 Task: Log work in the project VortexTech for the issue 'Upgrade the accessibility of a mobile application to comply with international accessibility standards' spent time as '4w 3d 11h 25m' and remaining time as '2w 2d 17h 9m' and add a flag. Now add the issue to the epic 'Virtual Desktop Infrastructure (VDI) Implementation'.
Action: Mouse moved to (642, 247)
Screenshot: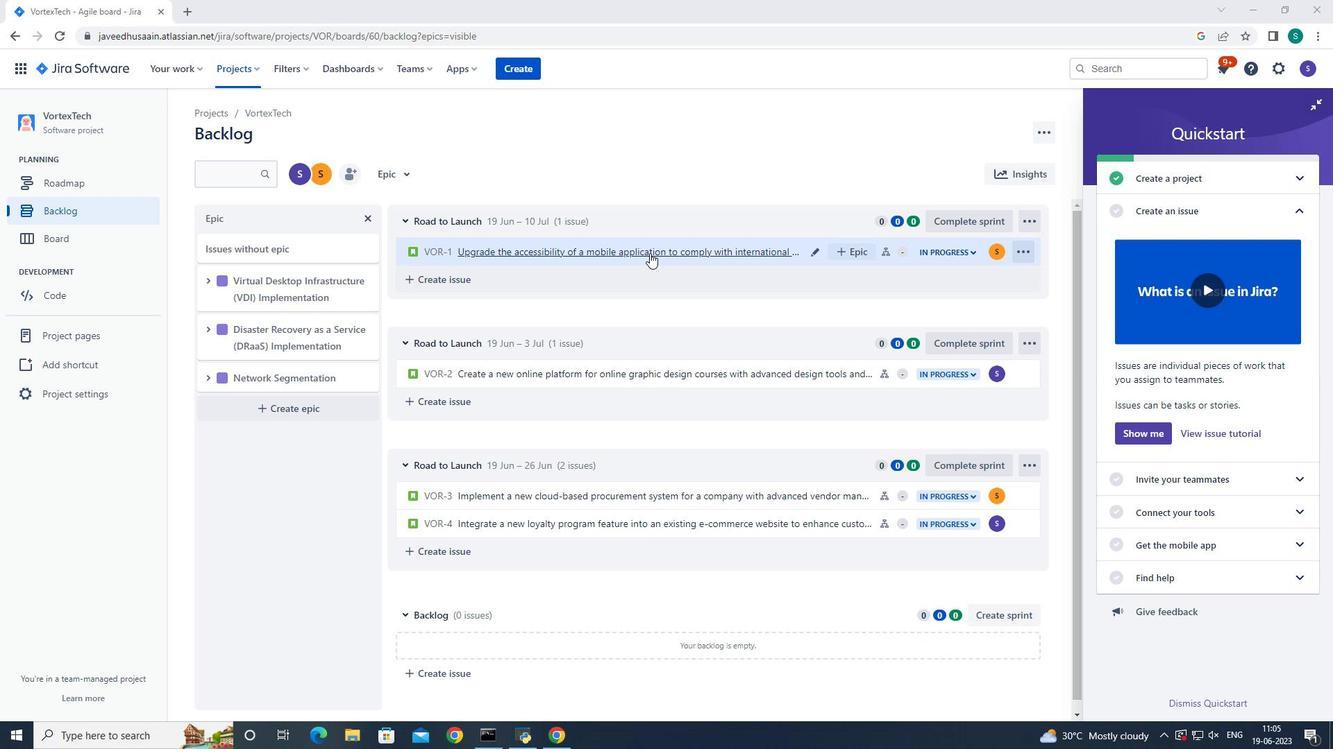
Action: Mouse pressed left at (642, 247)
Screenshot: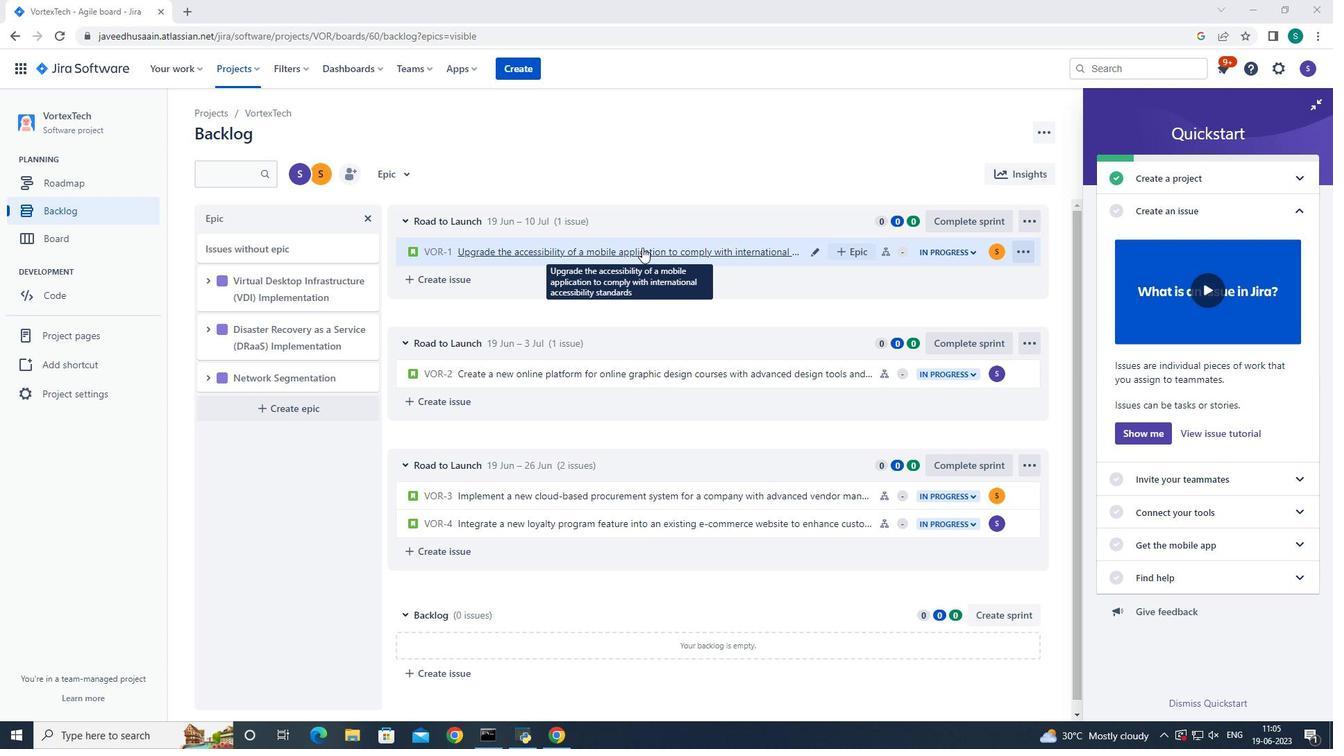 
Action: Mouse moved to (1030, 211)
Screenshot: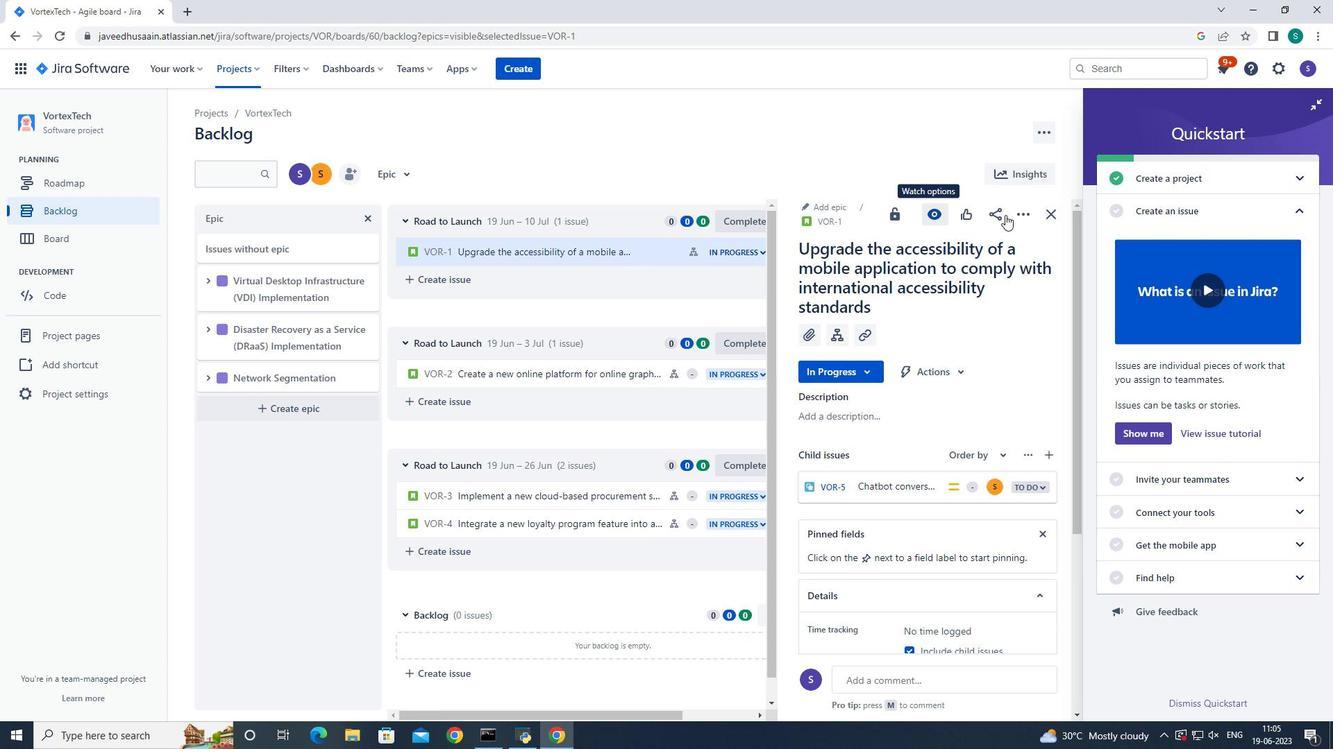 
Action: Mouse pressed left at (1030, 211)
Screenshot: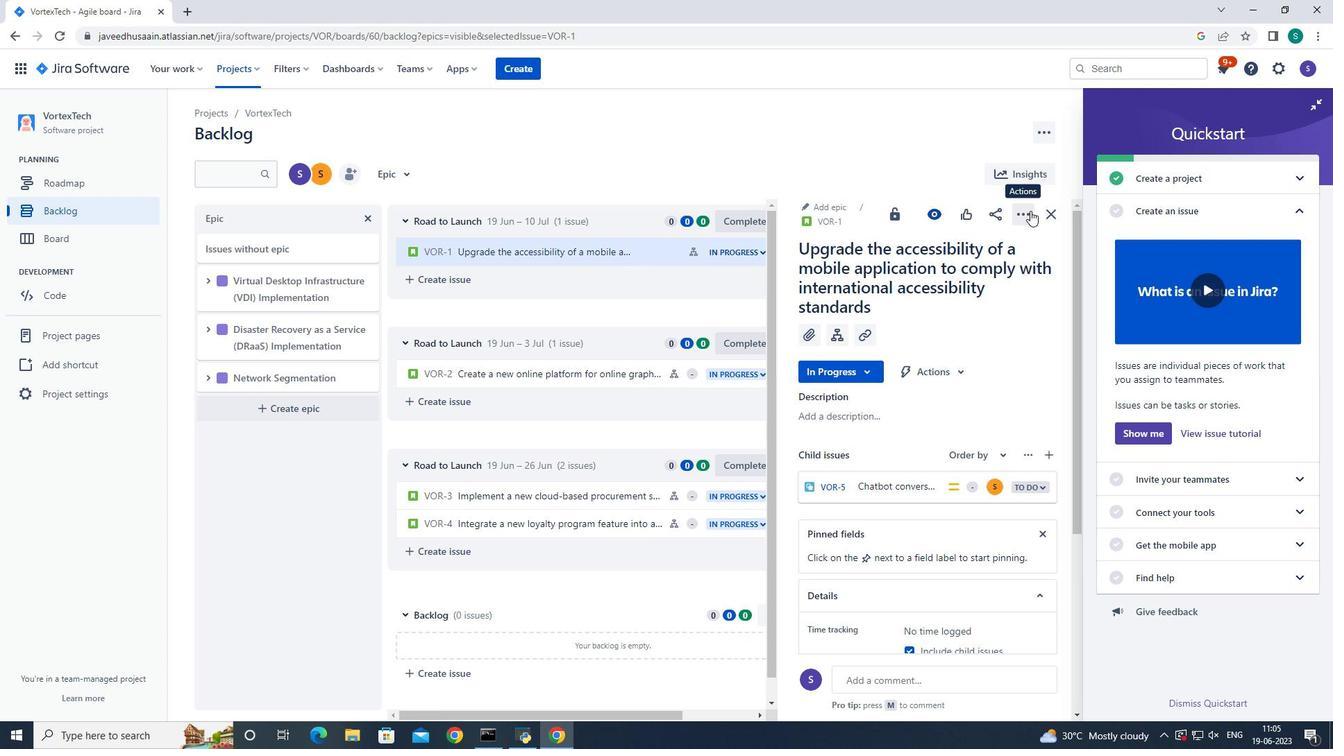 
Action: Mouse moved to (980, 252)
Screenshot: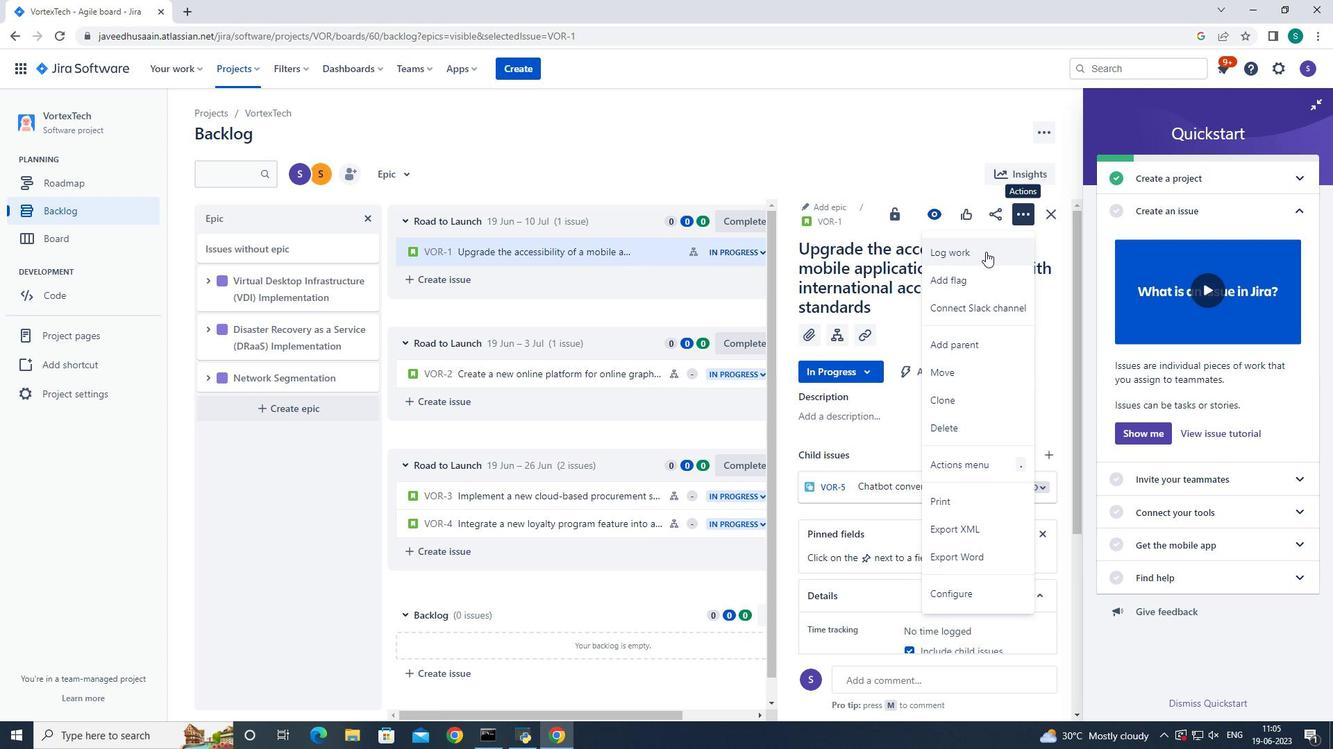 
Action: Mouse pressed left at (980, 252)
Screenshot: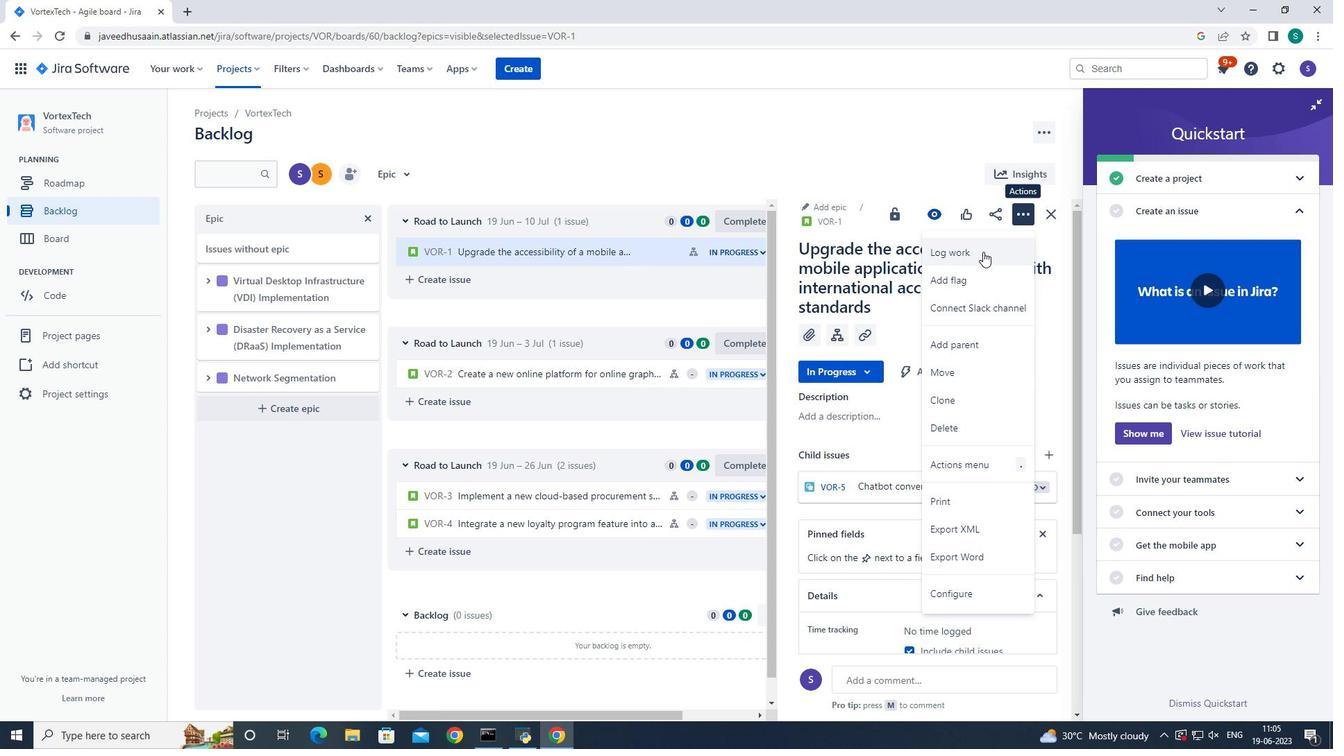 
Action: Mouse moved to (611, 213)
Screenshot: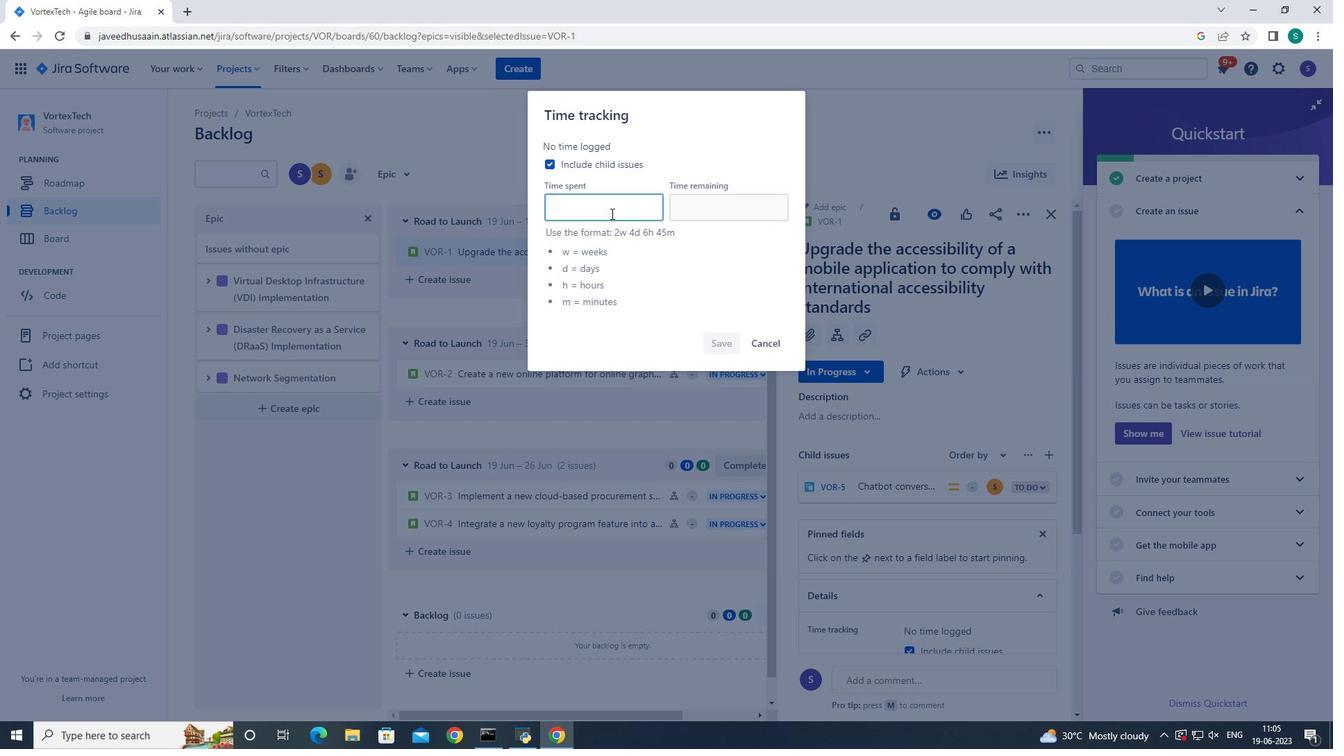 
Action: Mouse pressed left at (611, 213)
Screenshot: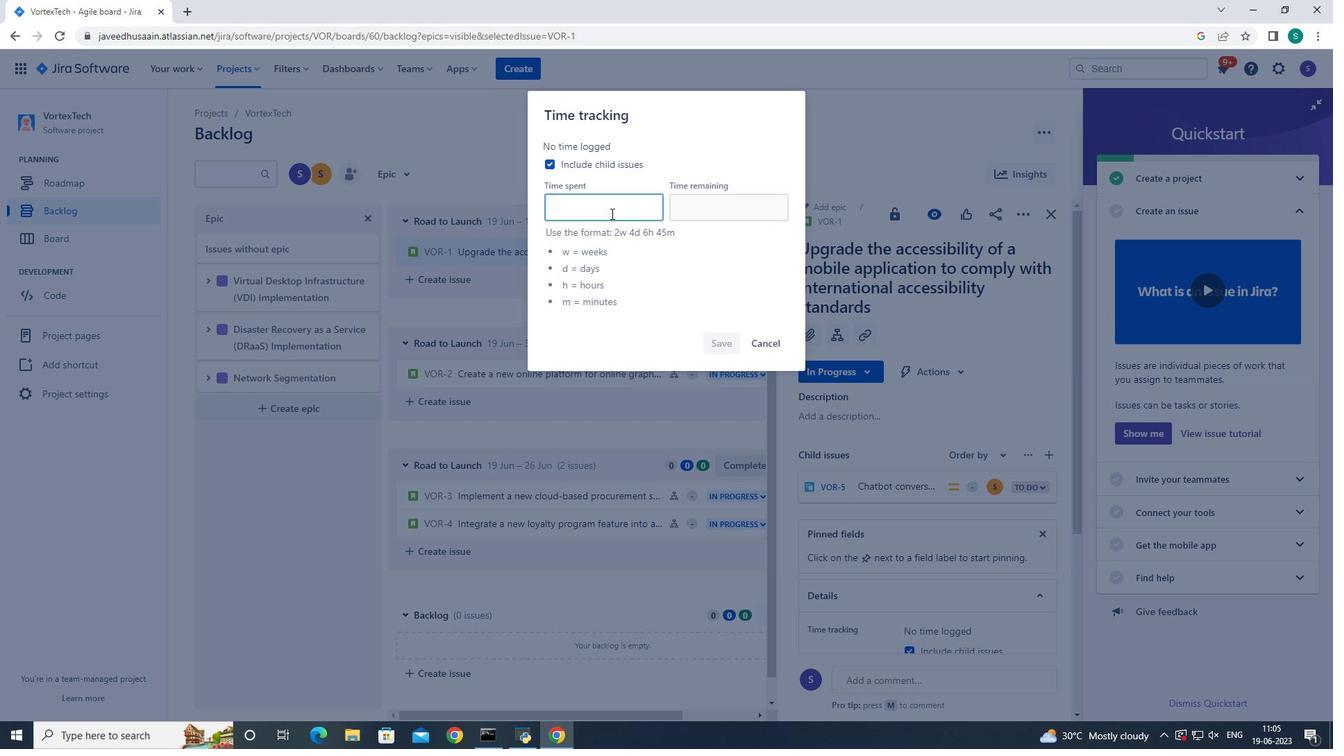 
Action: Key pressed 4w<Key.space>3d<Key.space>11h<Key.space>25m<Key.tab>2w<Key.space>2d<Key.space>17h<Key.space>9m
Screenshot: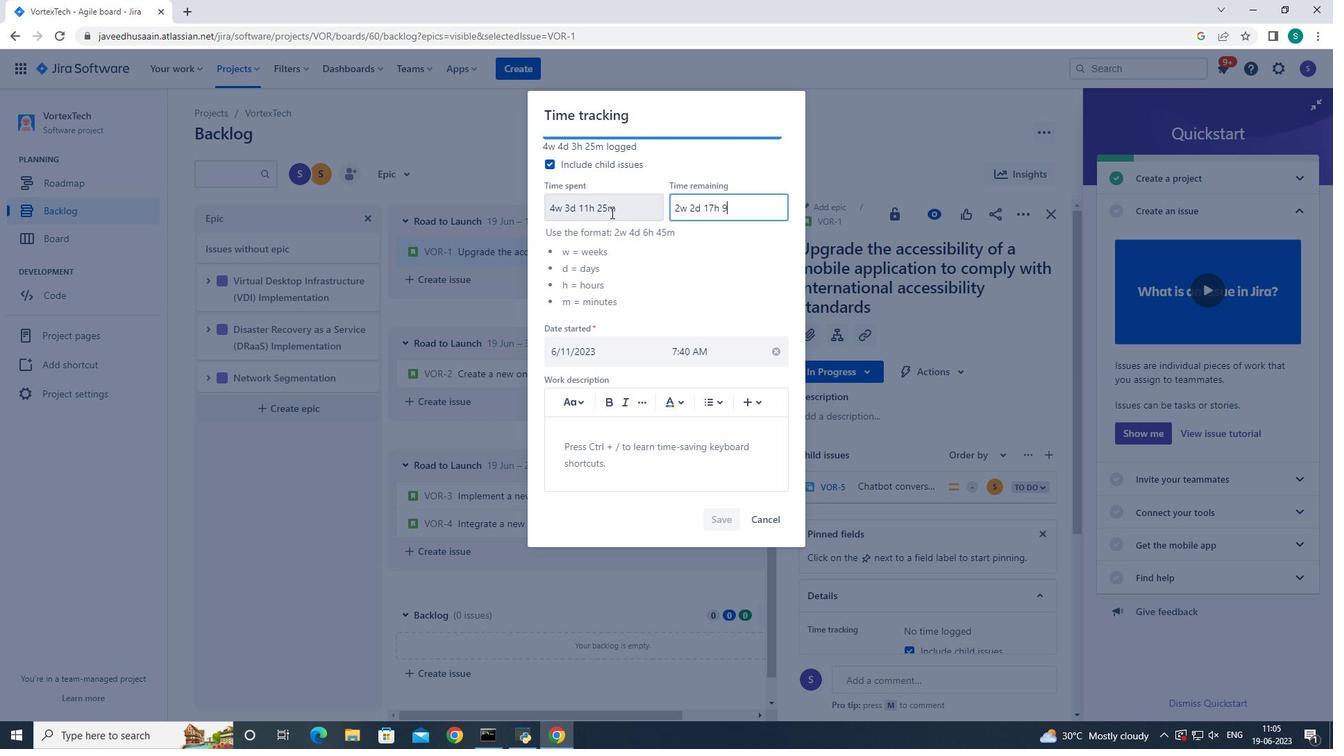 
Action: Mouse moved to (725, 515)
Screenshot: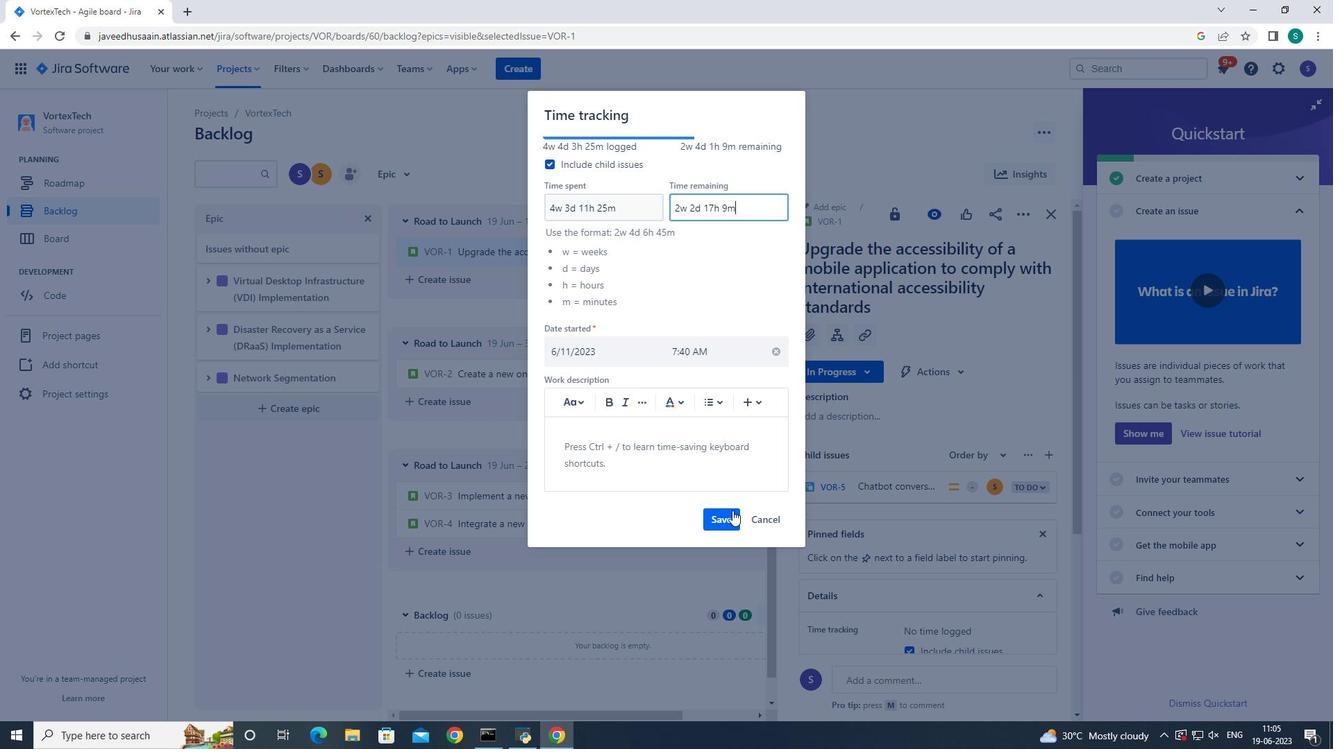 
Action: Mouse pressed left at (725, 515)
Screenshot: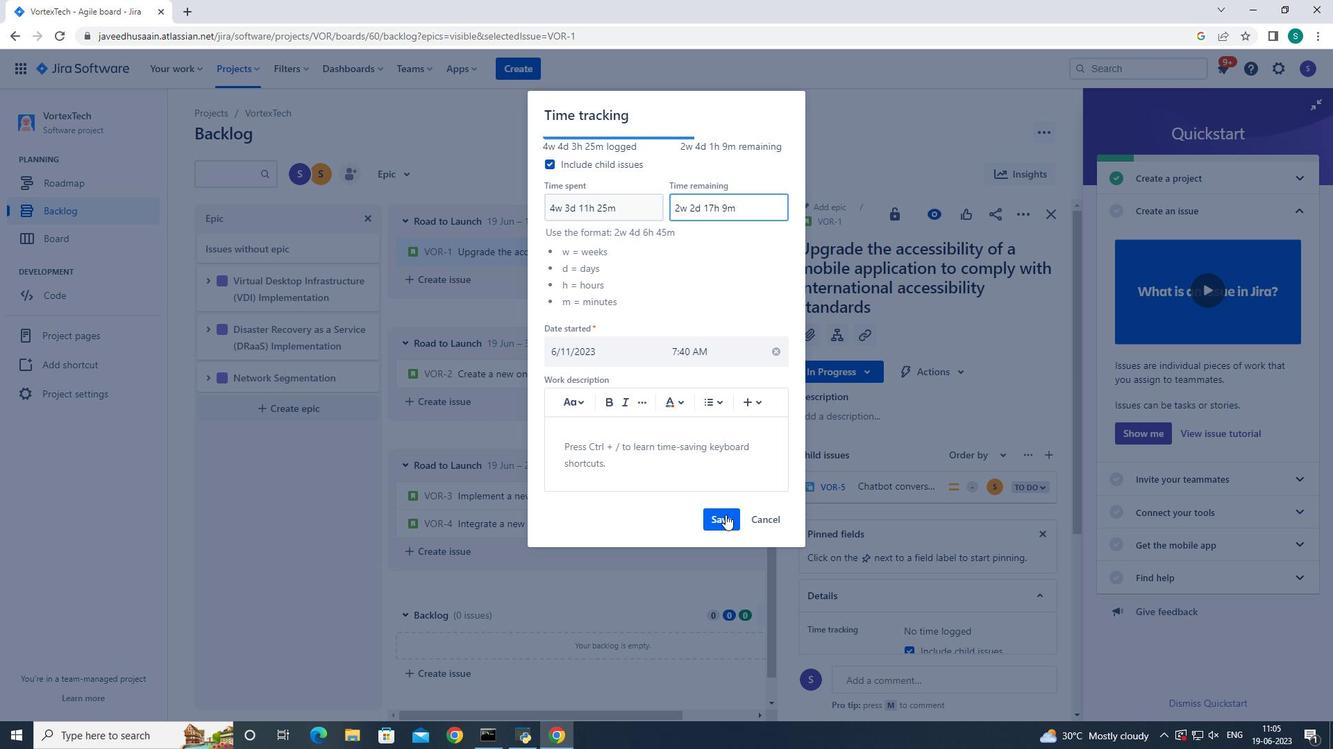 
Action: Mouse moved to (1020, 210)
Screenshot: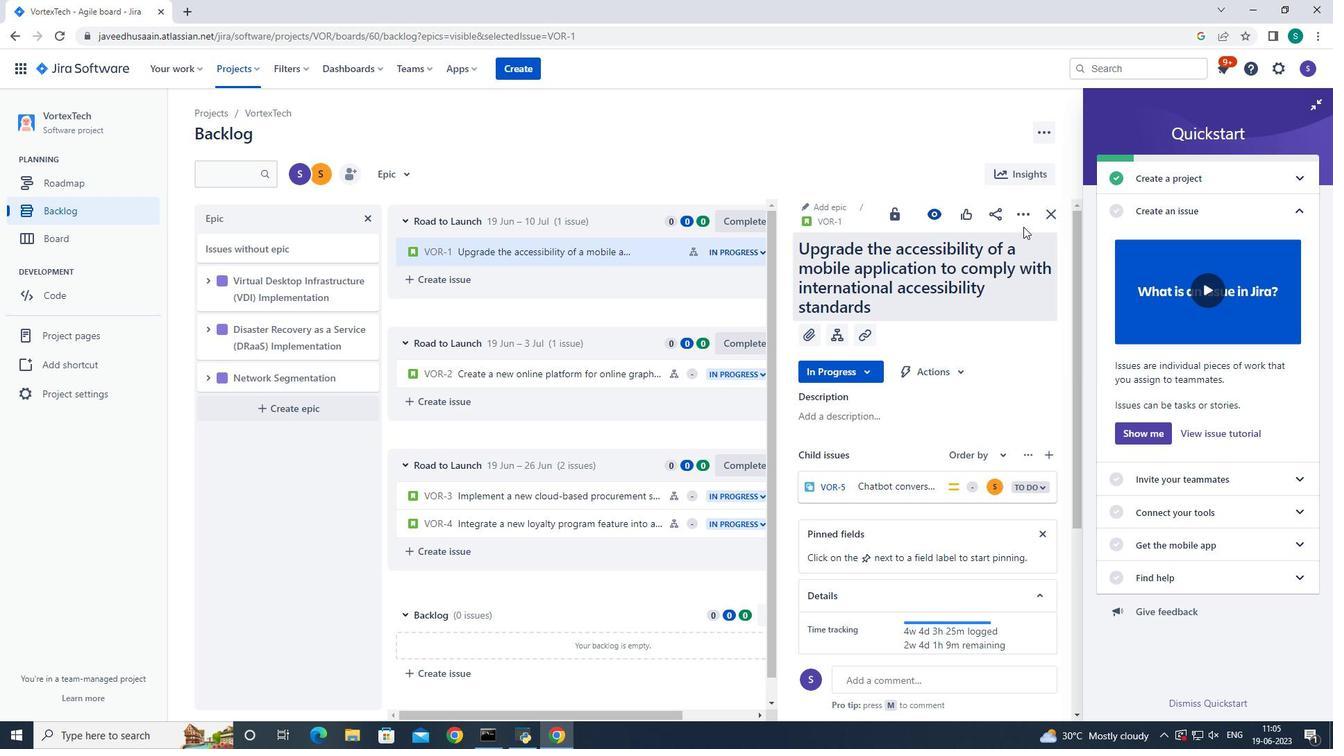 
Action: Mouse pressed left at (1020, 210)
Screenshot: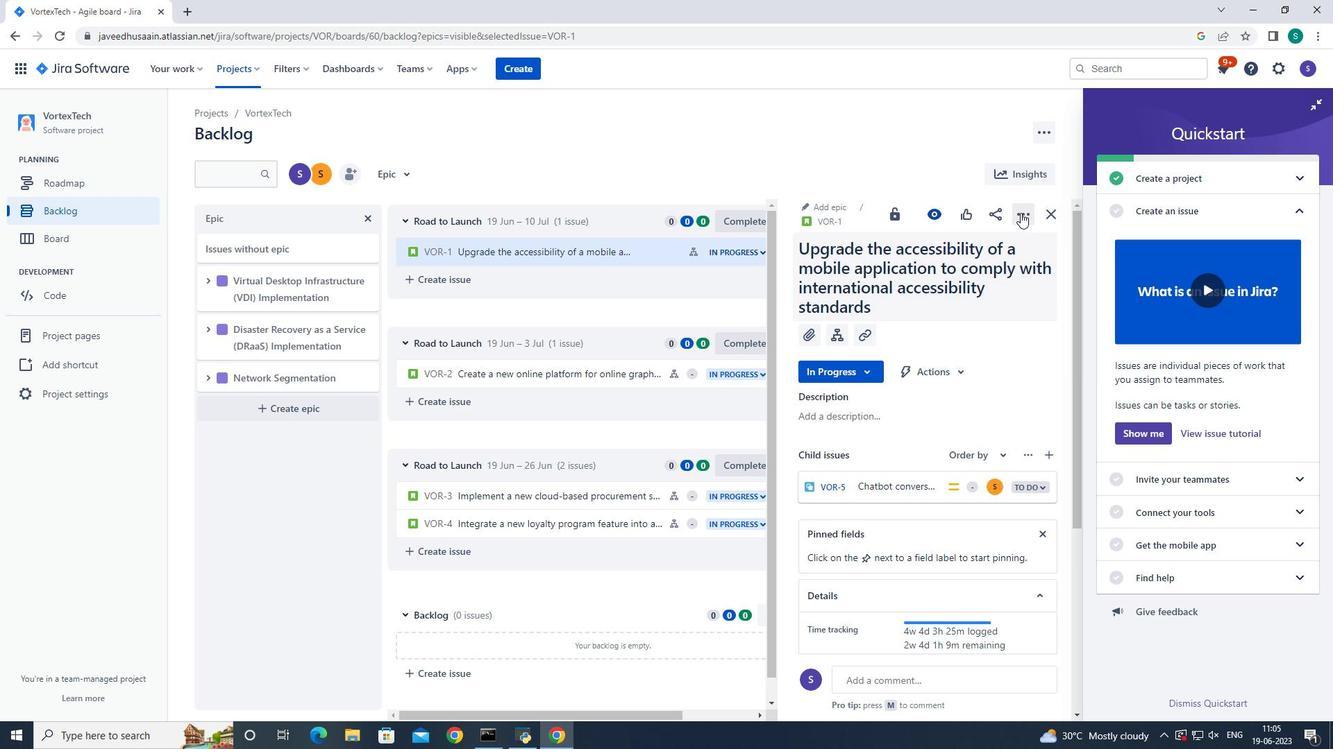 
Action: Mouse moved to (977, 276)
Screenshot: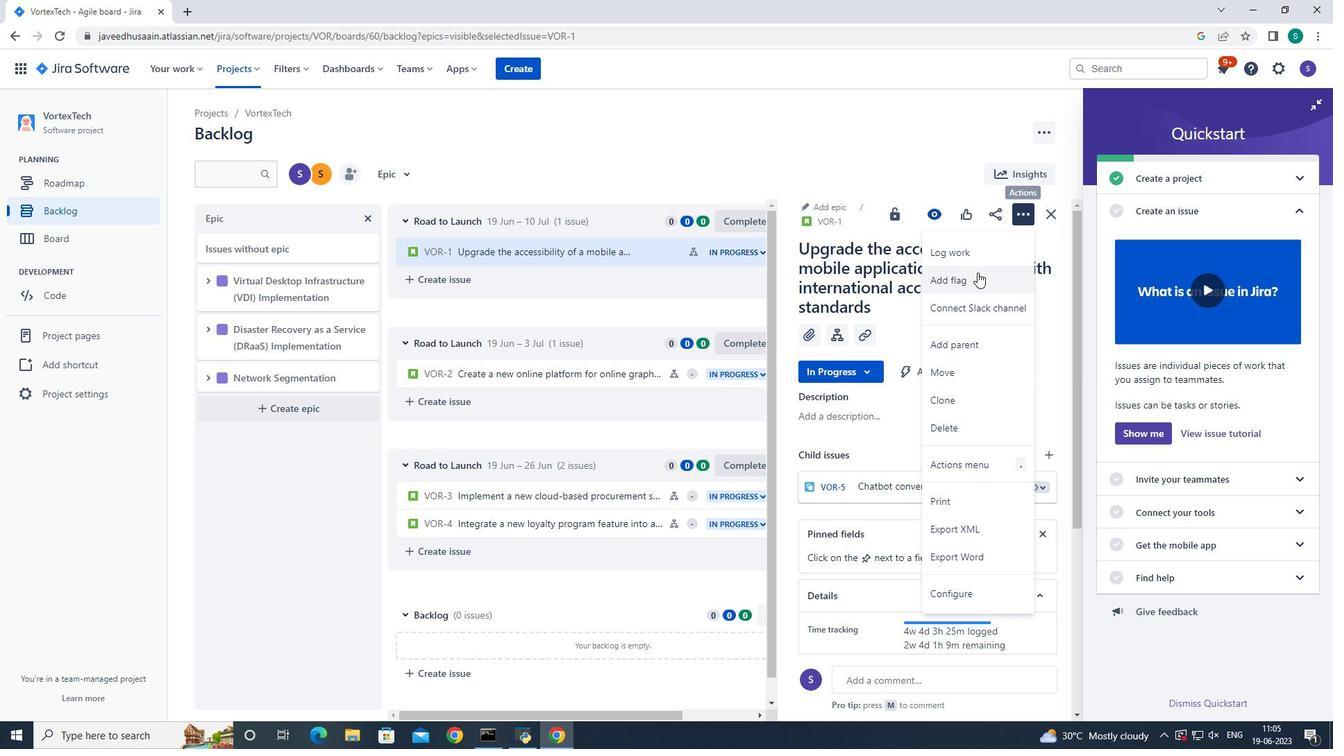 
Action: Mouse pressed left at (977, 276)
Screenshot: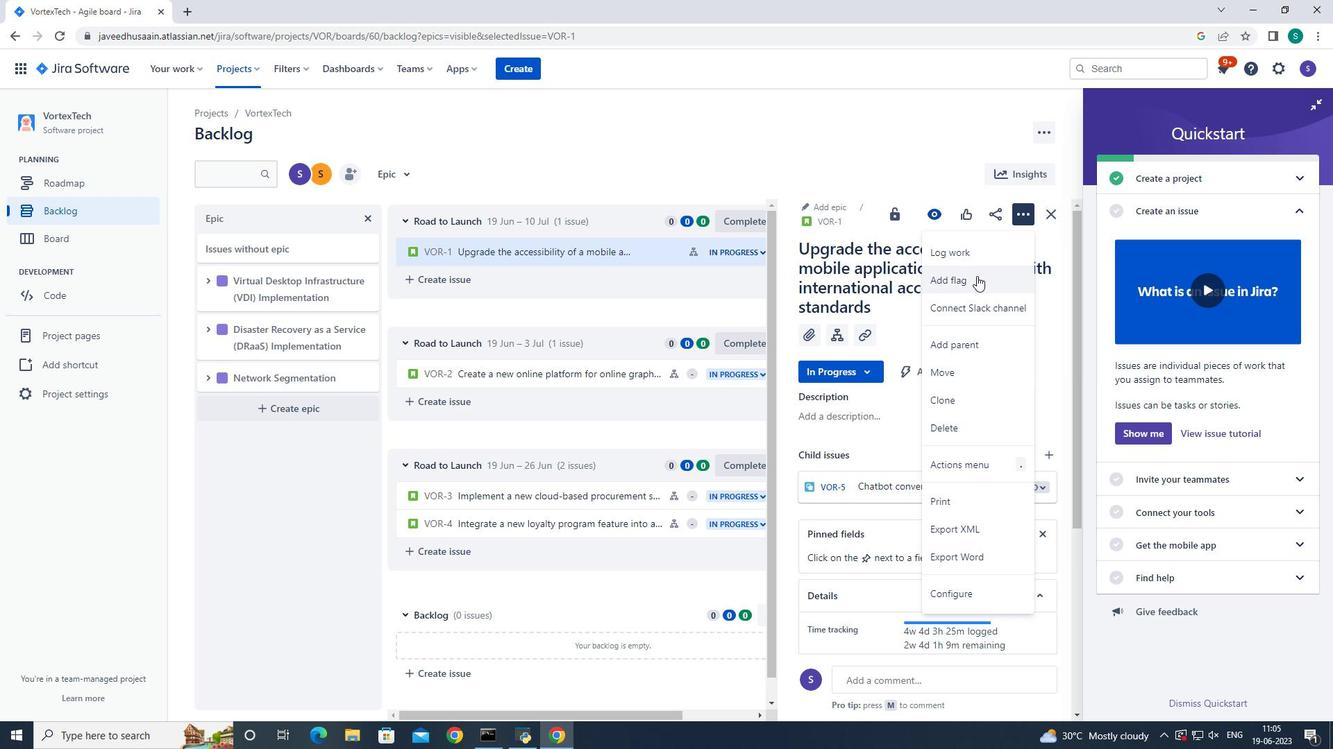 
Action: Mouse moved to (1047, 213)
Screenshot: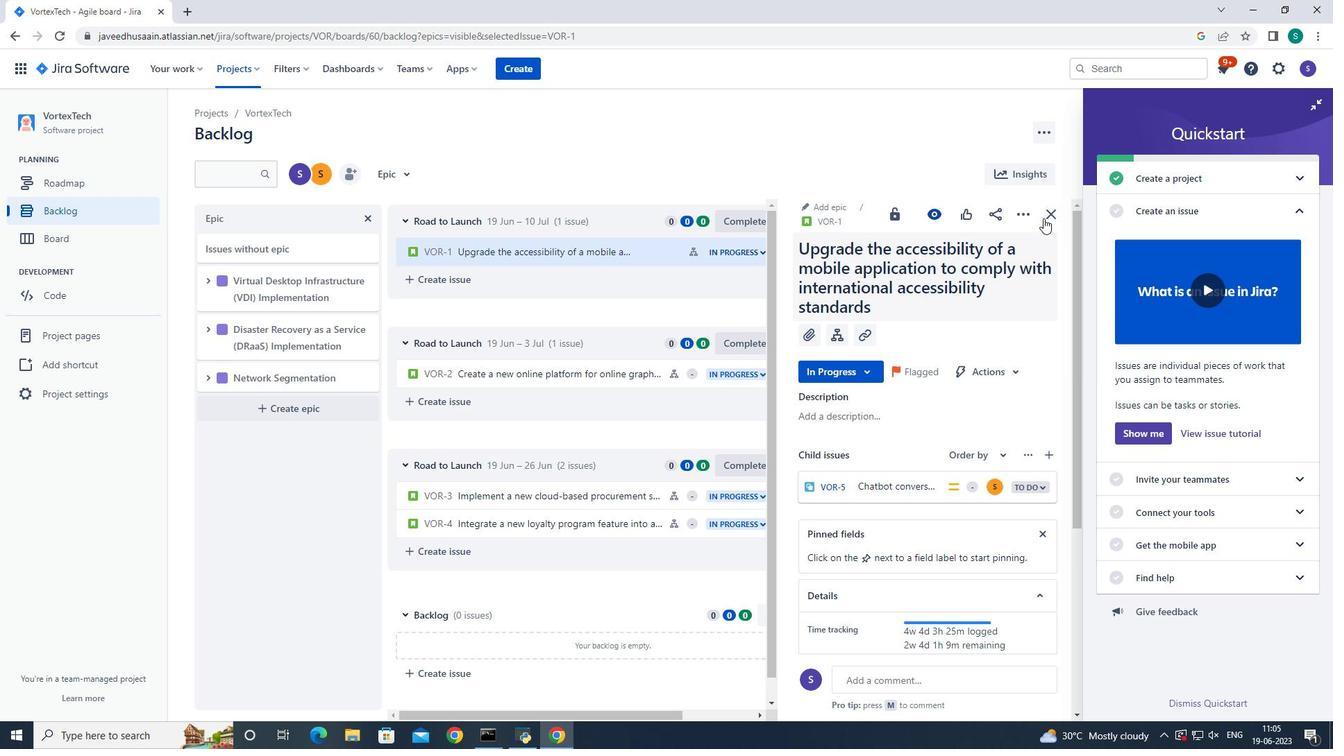 
Action: Mouse pressed left at (1047, 213)
Screenshot: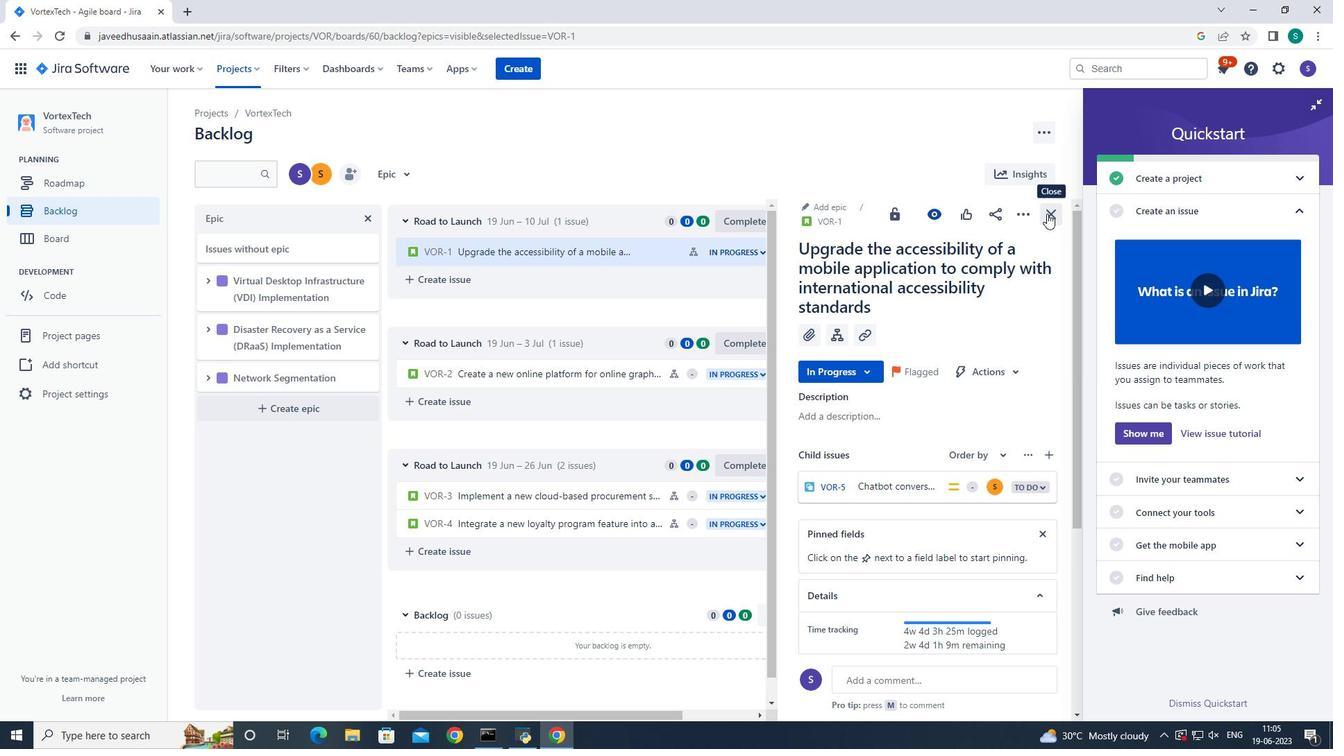 
Action: Mouse moved to (845, 252)
Screenshot: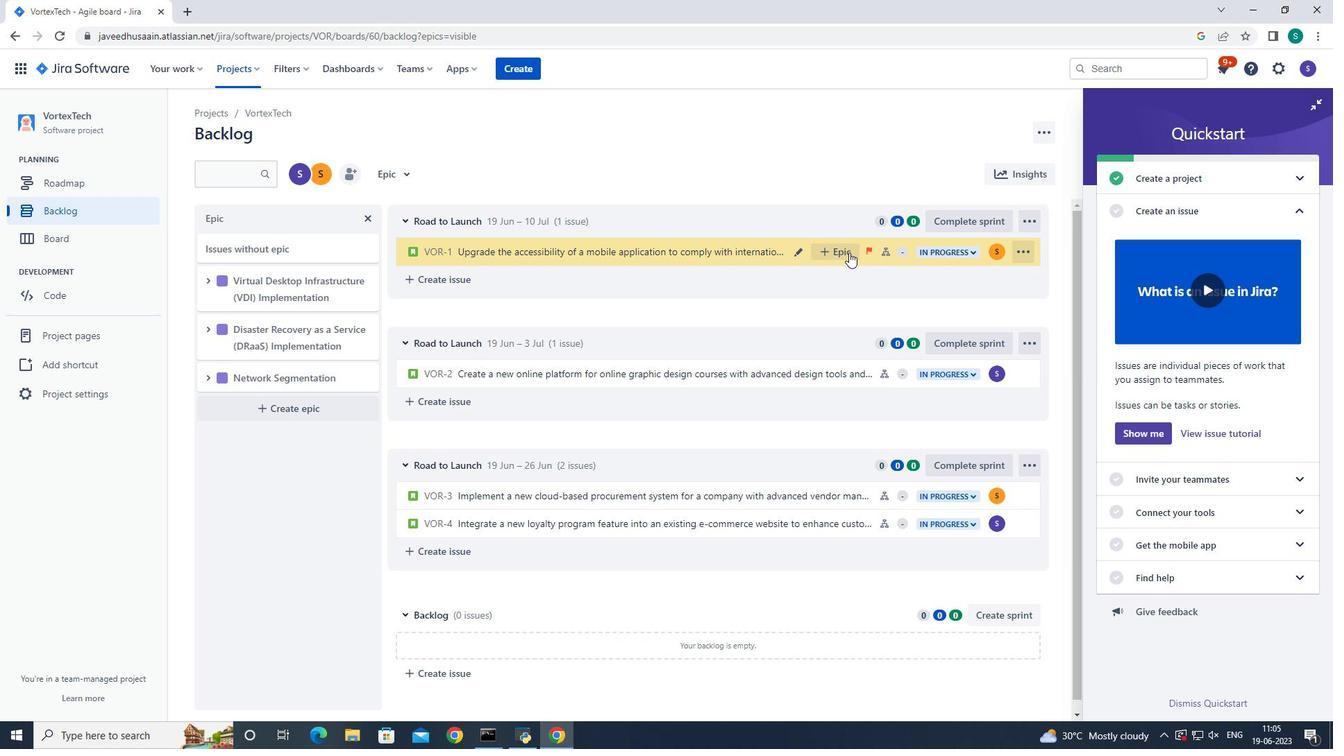 
Action: Mouse pressed left at (845, 252)
Screenshot: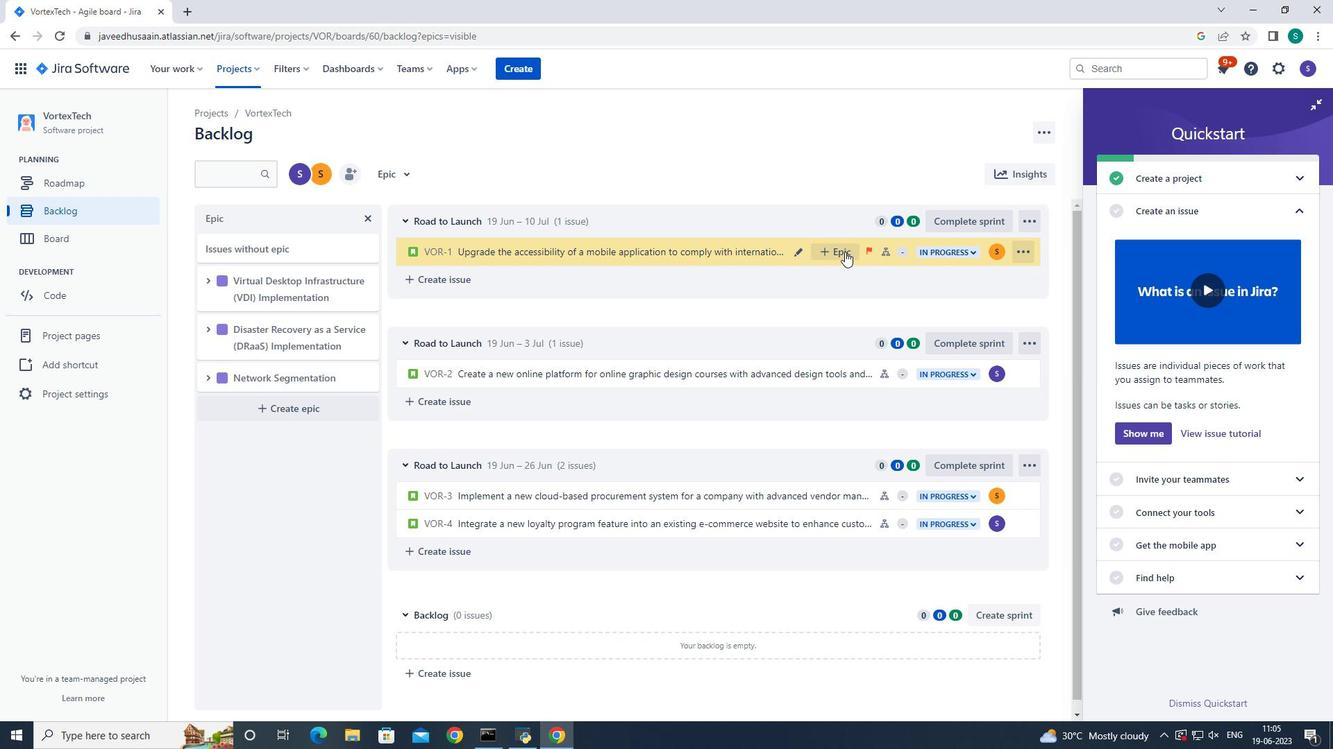 
Action: Mouse moved to (958, 352)
Screenshot: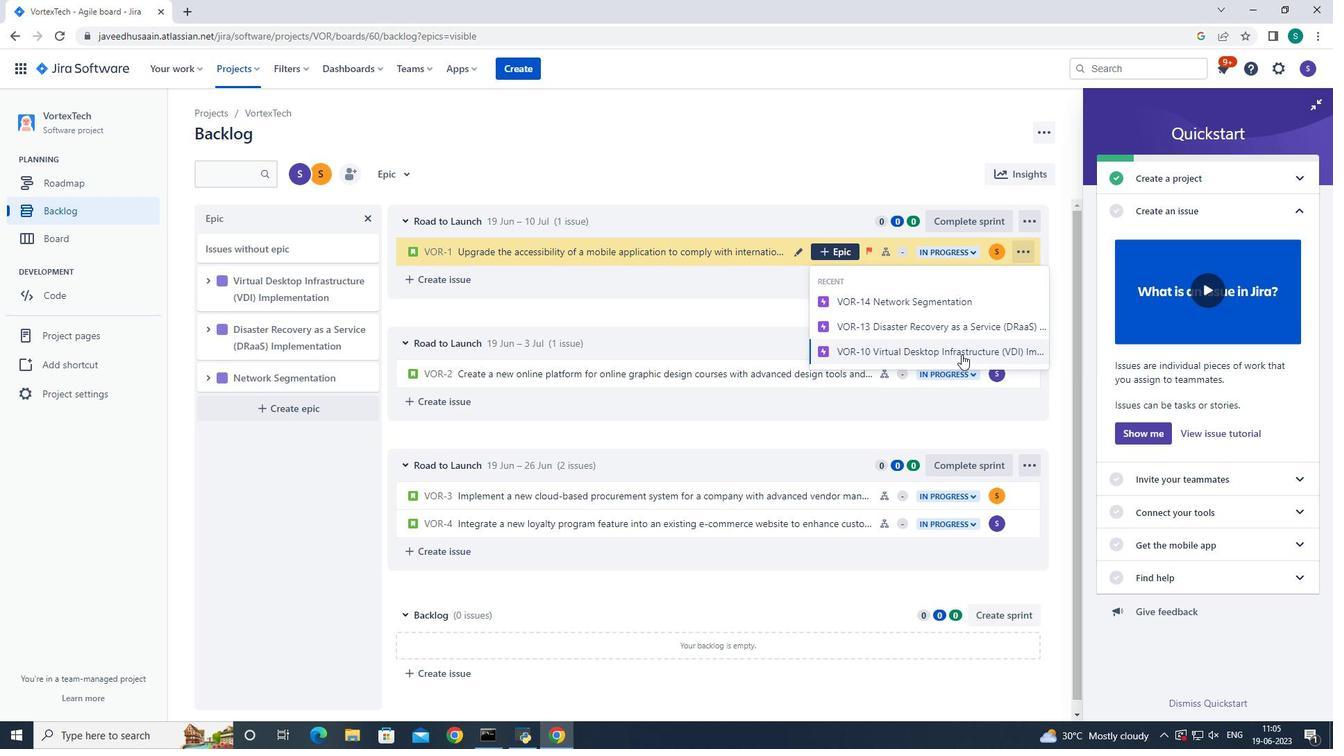 
Action: Mouse pressed left at (958, 352)
Screenshot: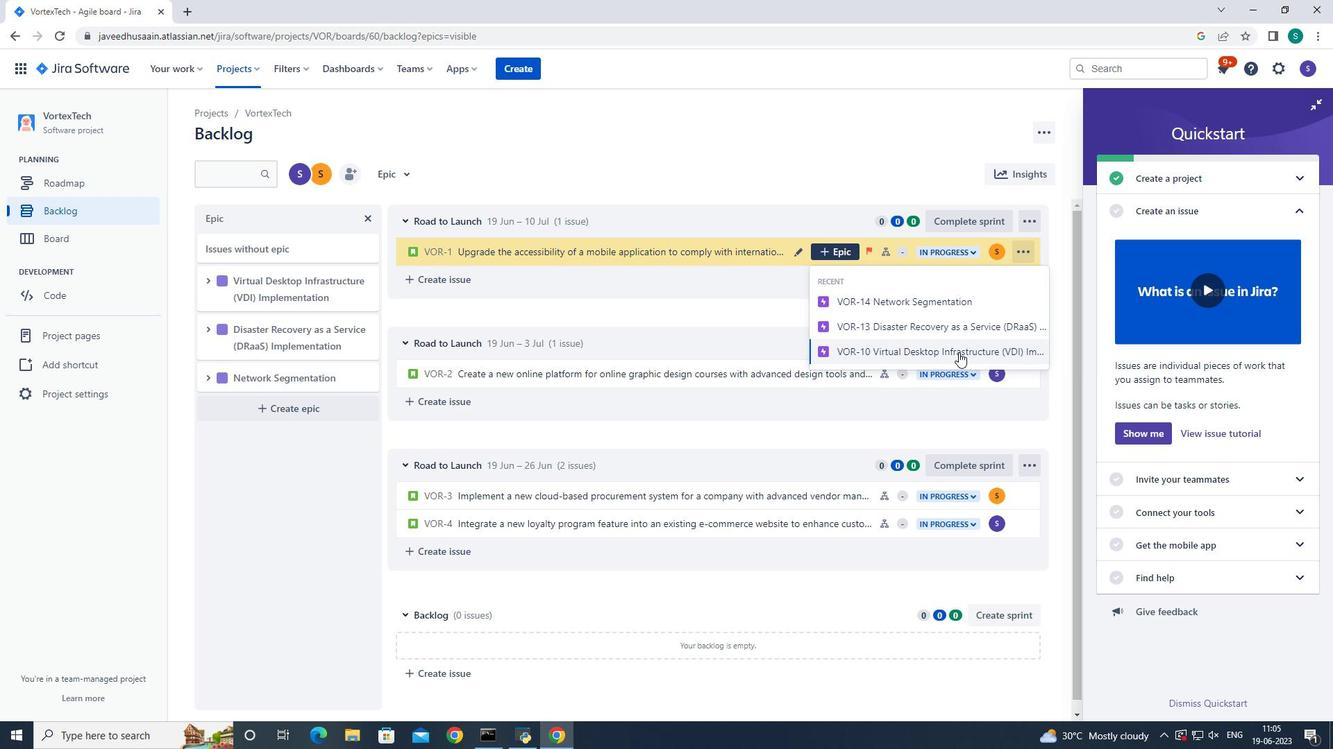 
Action: Mouse moved to (727, 297)
Screenshot: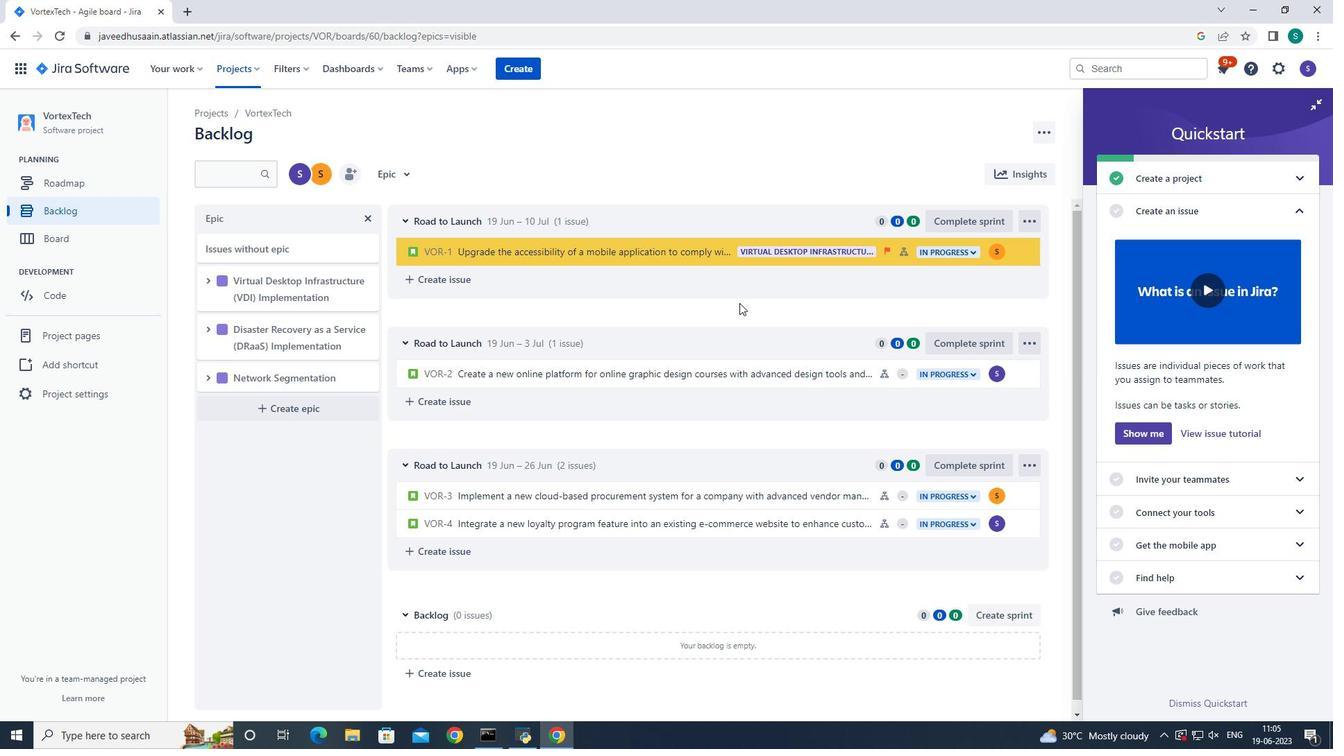 
